 Task: Access the outbound message delivery status.
Action: Mouse moved to (902, 66)
Screenshot: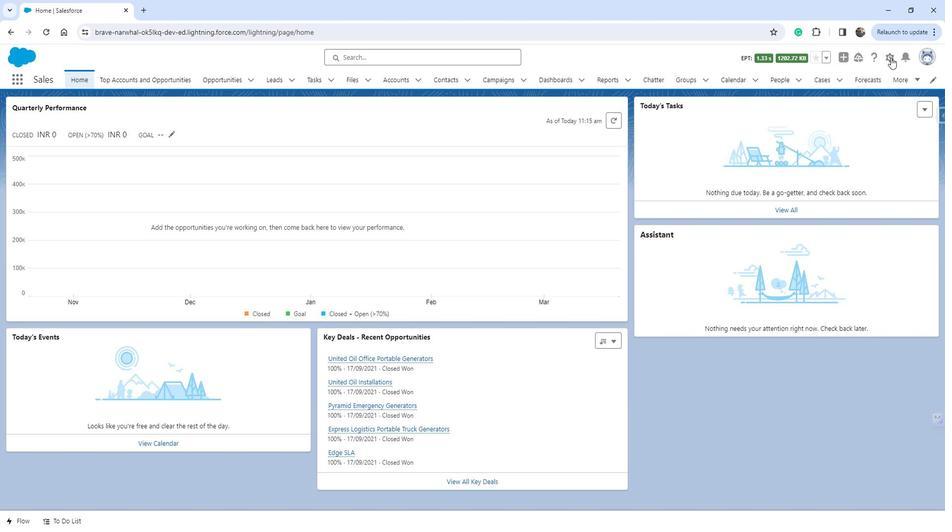 
Action: Mouse pressed left at (902, 66)
Screenshot: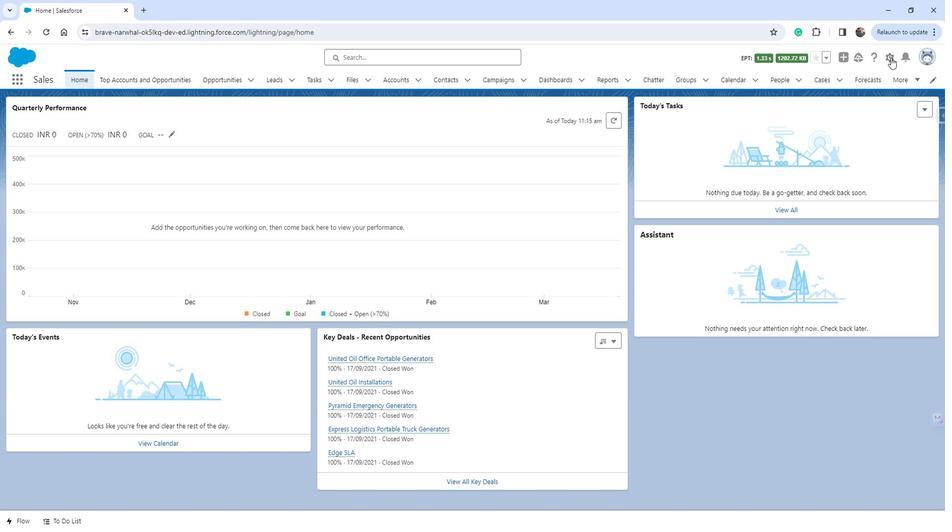 
Action: Mouse moved to (865, 94)
Screenshot: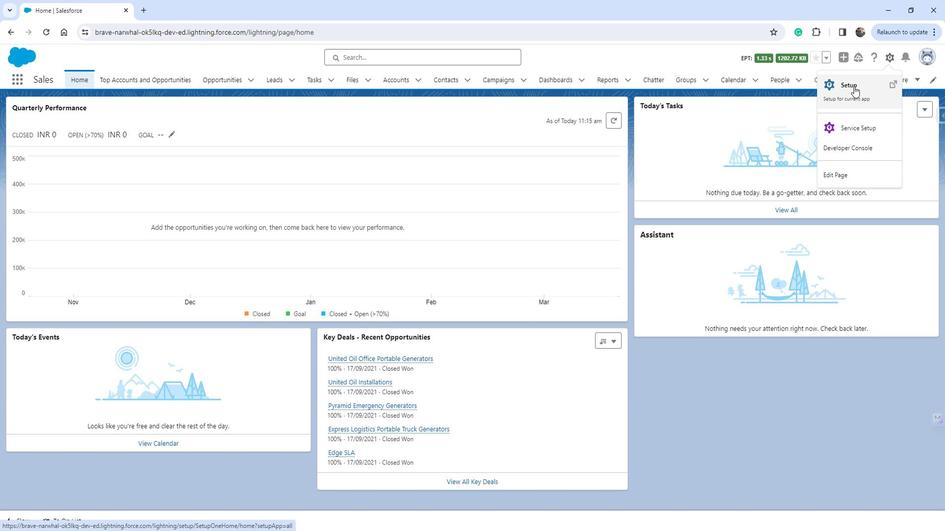 
Action: Mouse pressed left at (865, 94)
Screenshot: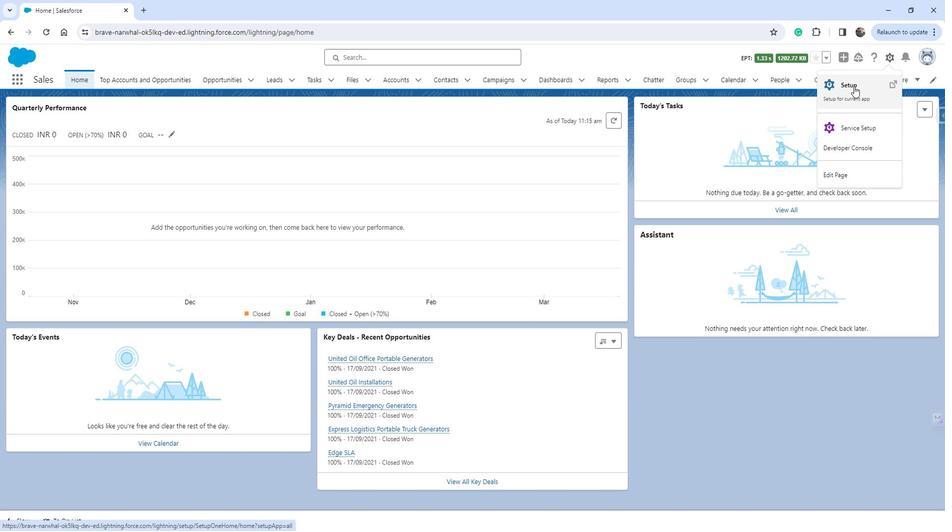 
Action: Mouse moved to (72, 340)
Screenshot: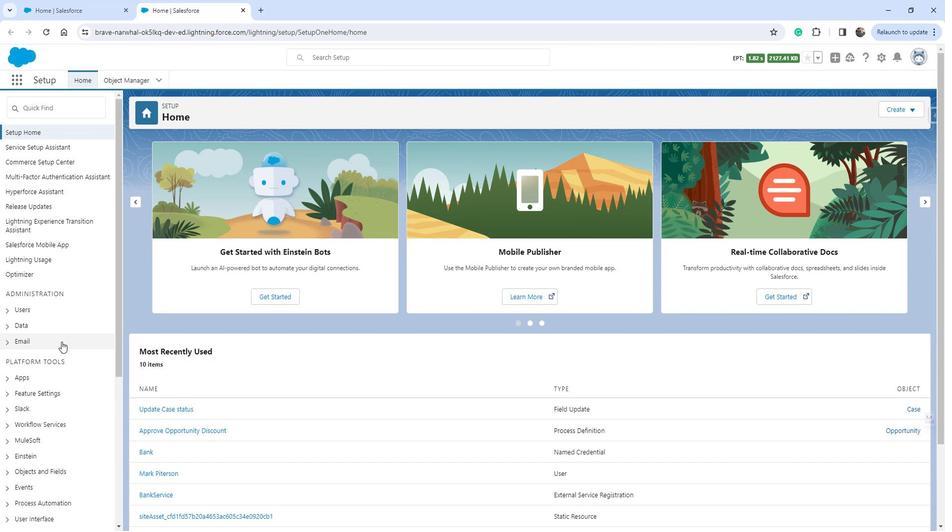 
Action: Mouse scrolled (72, 340) with delta (0, 0)
Screenshot: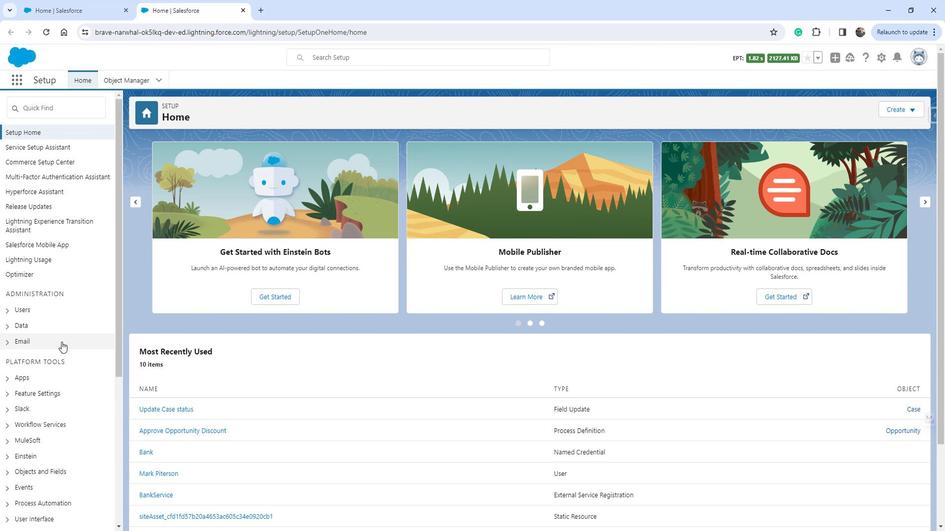 
Action: Mouse scrolled (72, 340) with delta (0, 0)
Screenshot: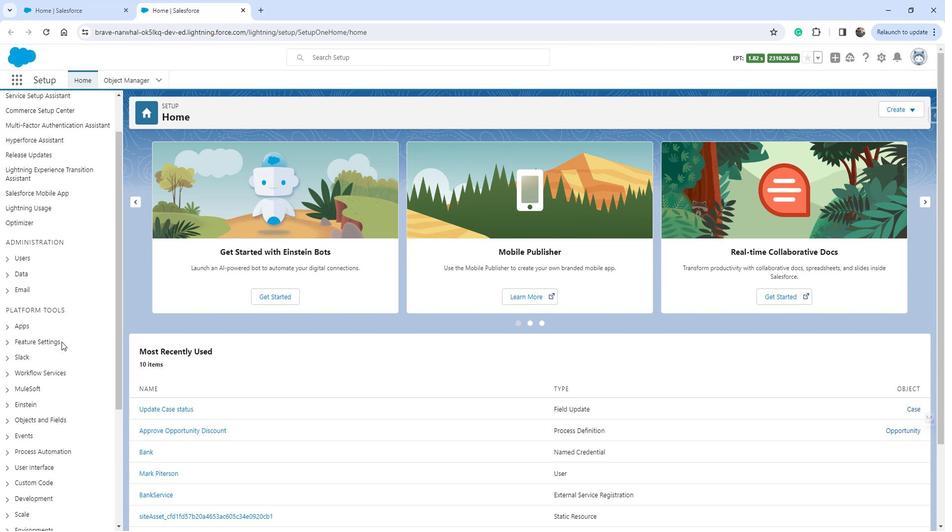 
Action: Mouse scrolled (72, 340) with delta (0, 0)
Screenshot: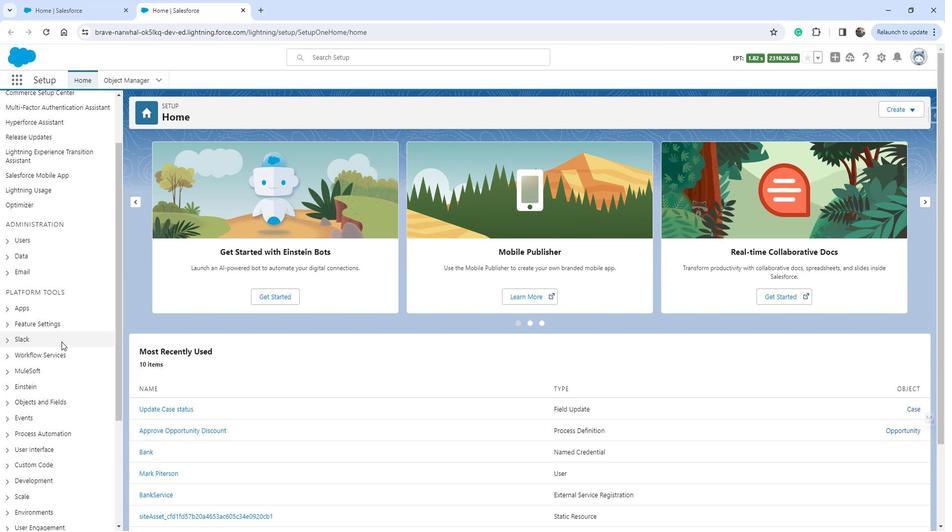 
Action: Mouse moved to (17, 346)
Screenshot: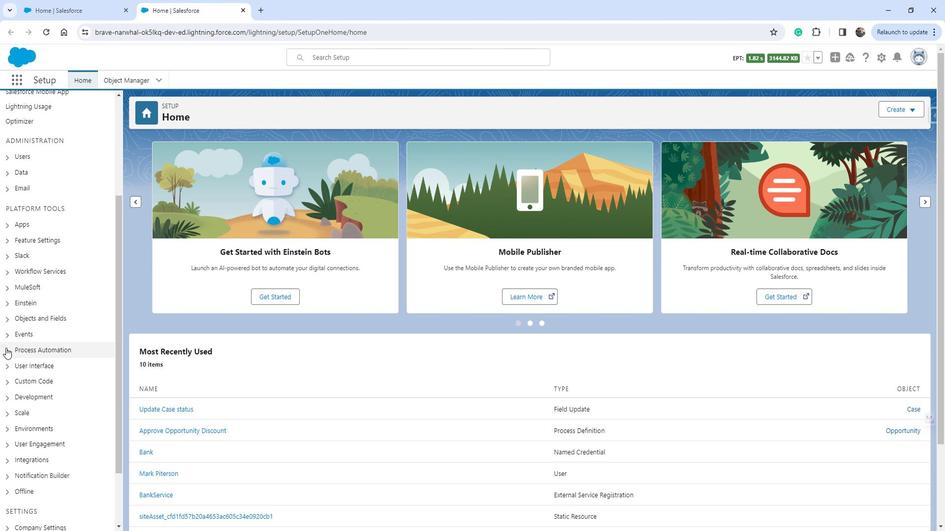 
Action: Mouse pressed left at (17, 346)
Screenshot: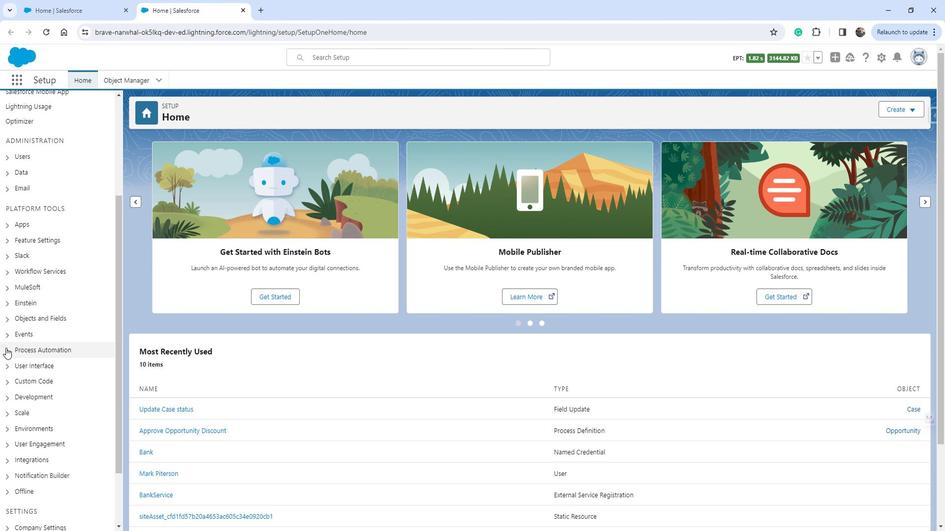 
Action: Mouse moved to (79, 356)
Screenshot: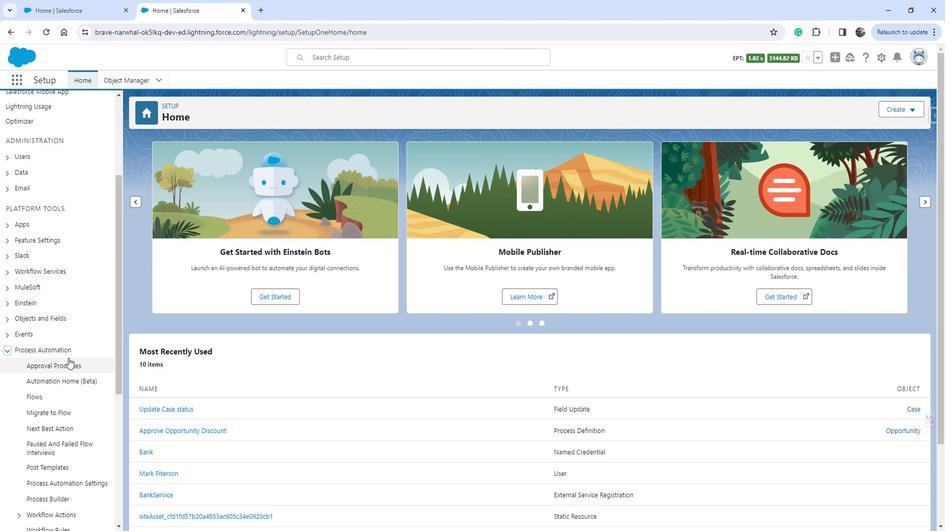 
Action: Mouse scrolled (79, 355) with delta (0, 0)
Screenshot: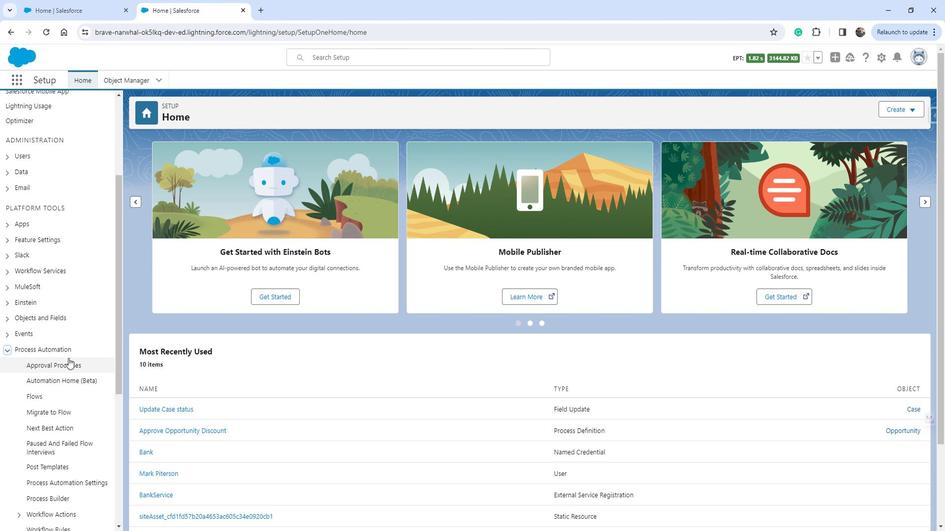 
Action: Mouse scrolled (79, 355) with delta (0, 0)
Screenshot: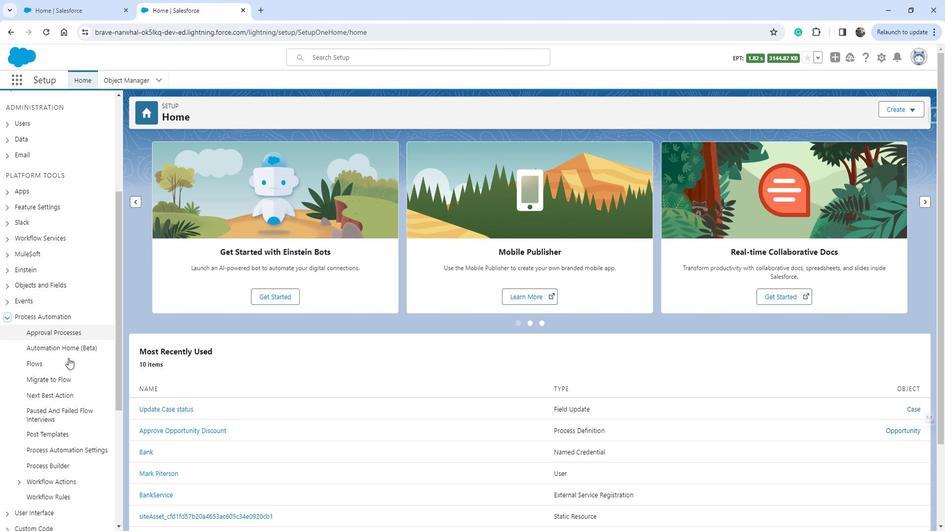 
Action: Mouse moved to (80, 356)
Screenshot: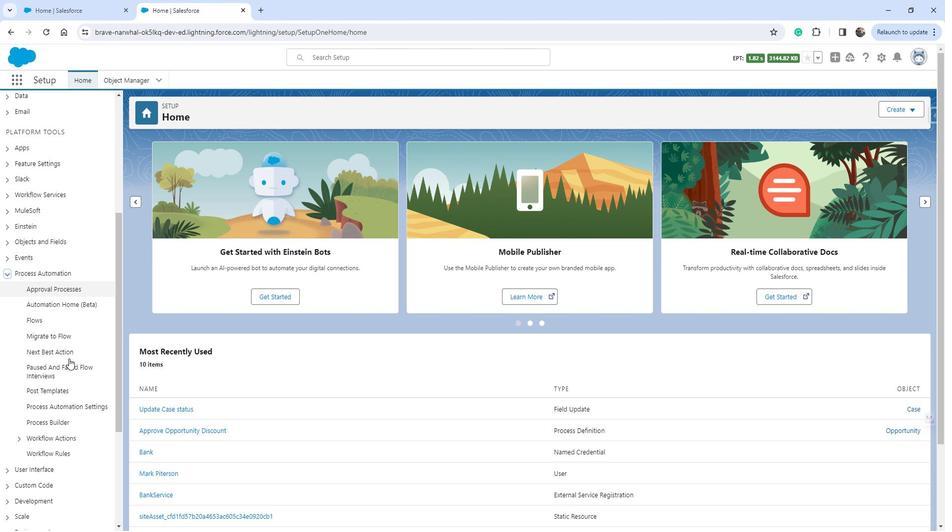 
Action: Mouse scrolled (80, 356) with delta (0, 0)
Screenshot: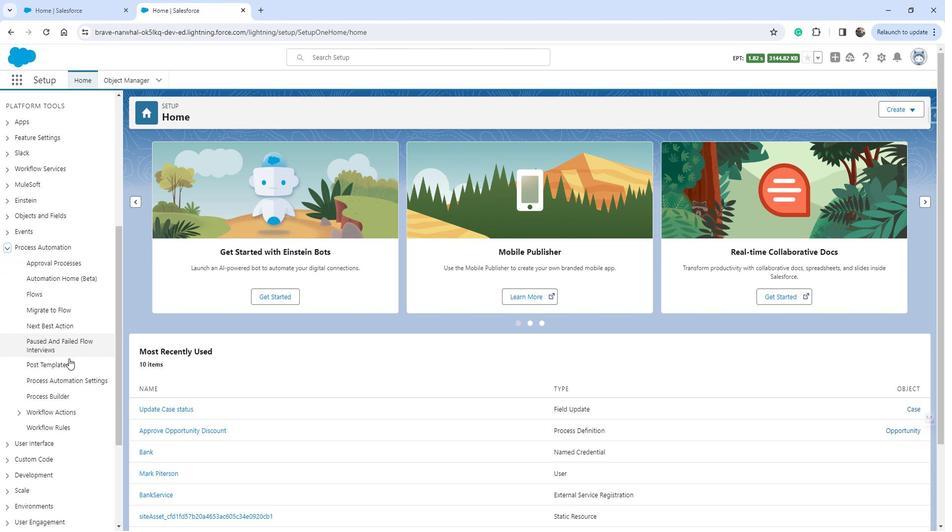 
Action: Mouse moved to (79, 357)
Screenshot: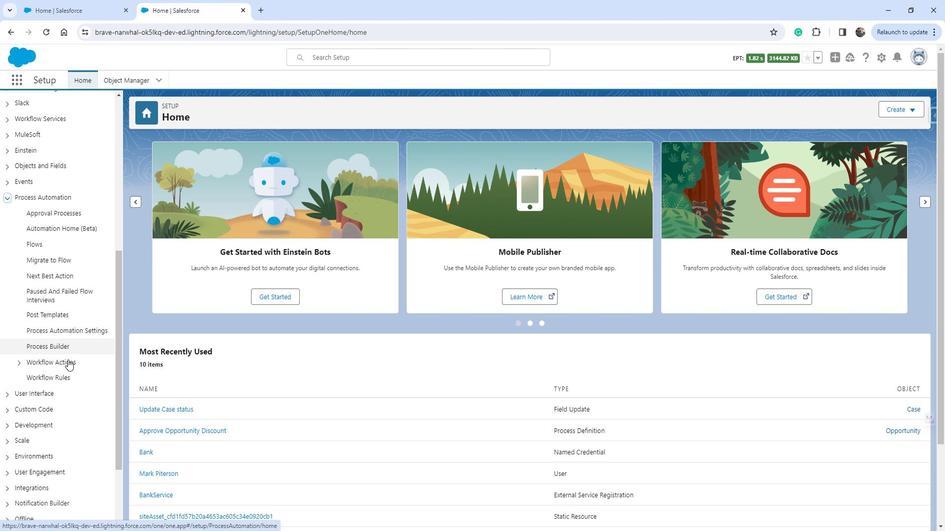 
Action: Mouse scrolled (79, 357) with delta (0, 0)
Screenshot: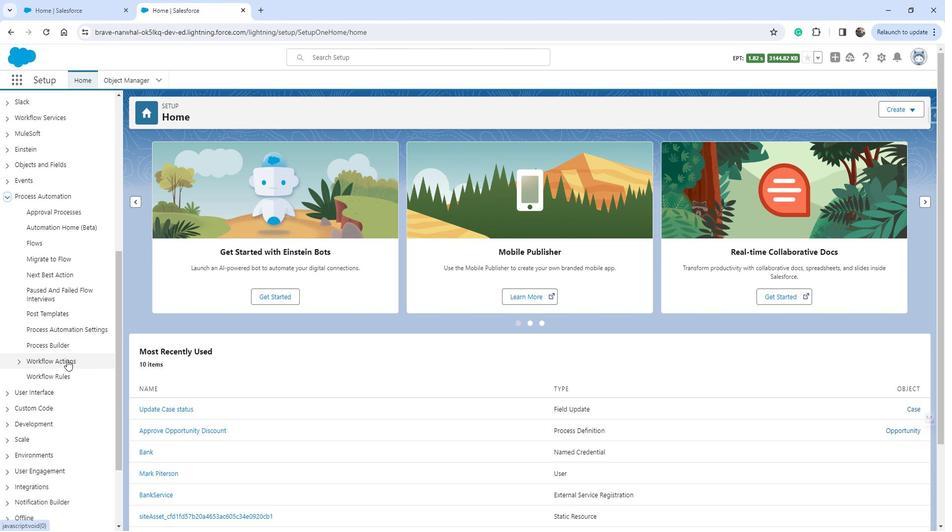 
Action: Mouse moved to (32, 308)
Screenshot: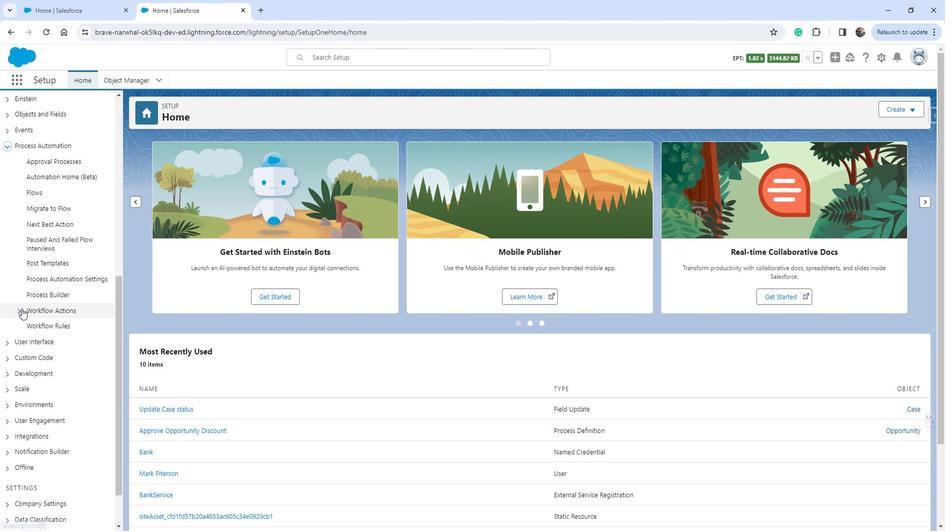 
Action: Mouse pressed left at (32, 308)
Screenshot: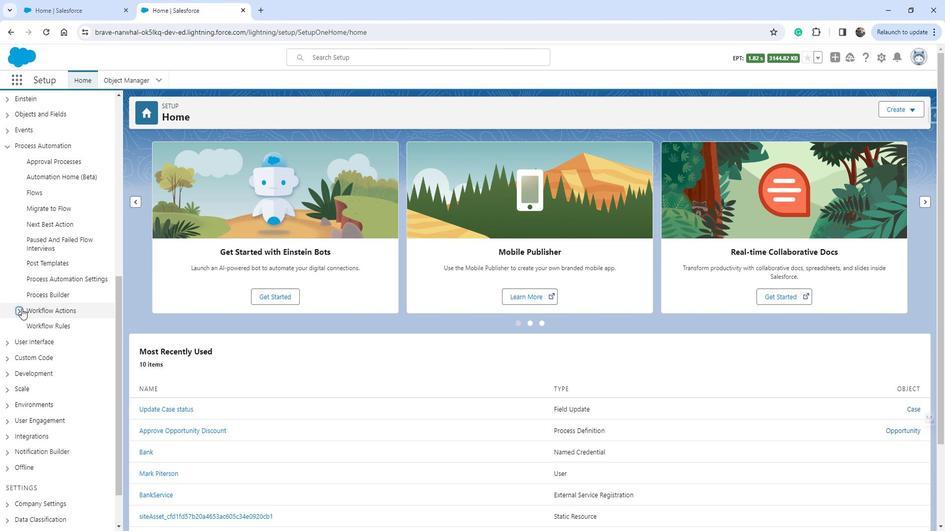 
Action: Mouse moved to (75, 370)
Screenshot: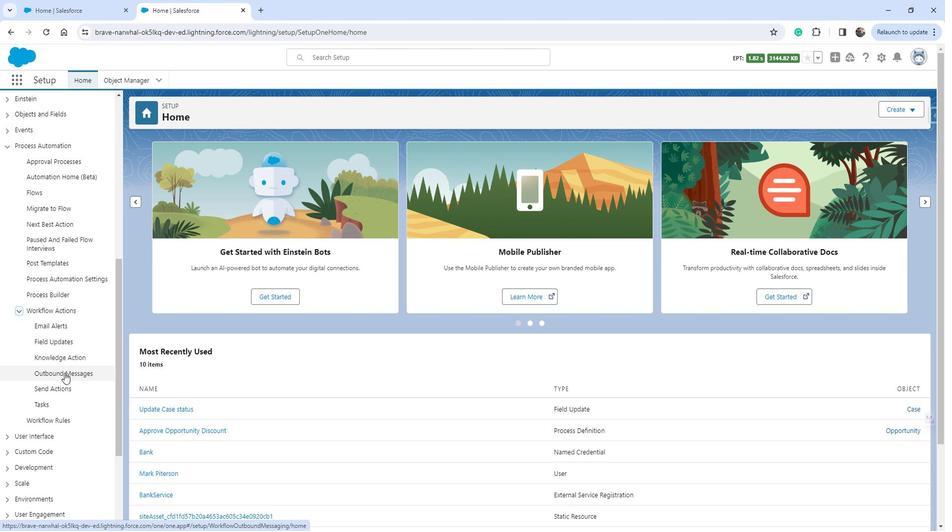 
Action: Mouse pressed left at (75, 370)
Screenshot: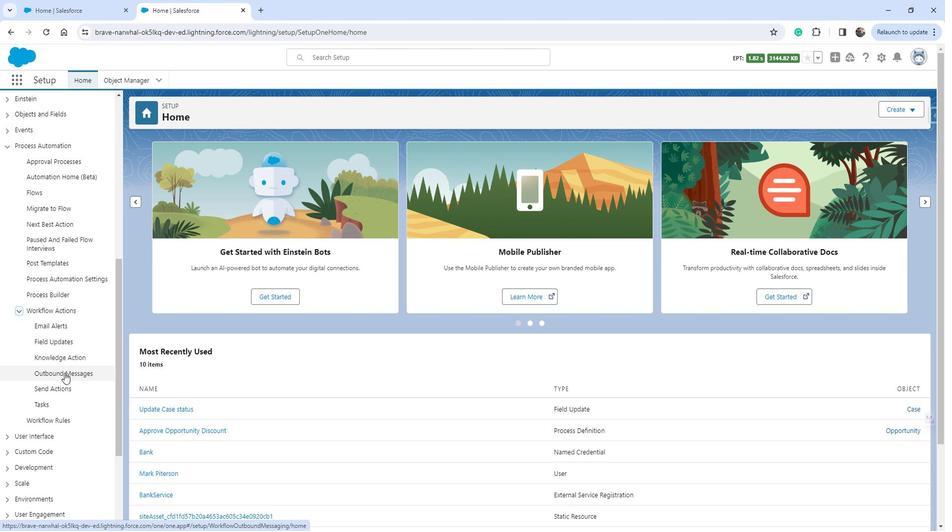 
Action: Mouse moved to (509, 214)
Screenshot: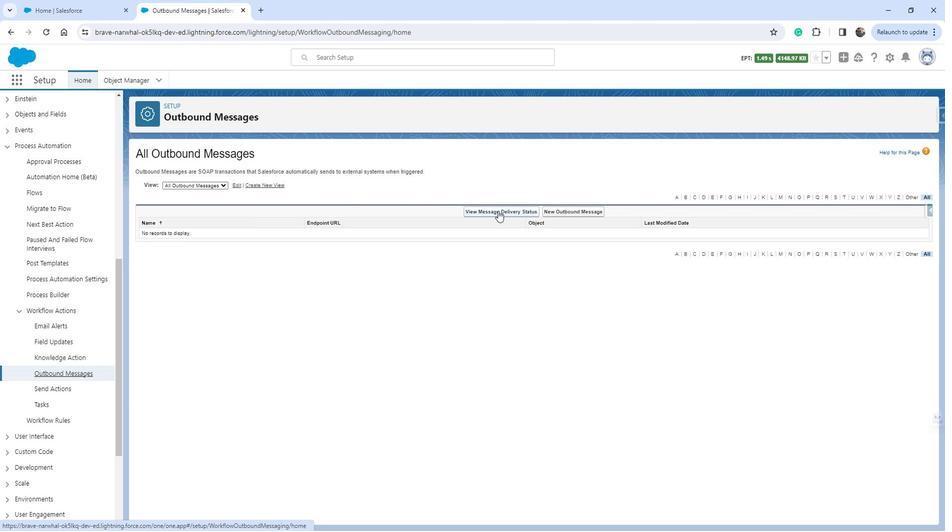 
Action: Mouse pressed left at (509, 214)
Screenshot: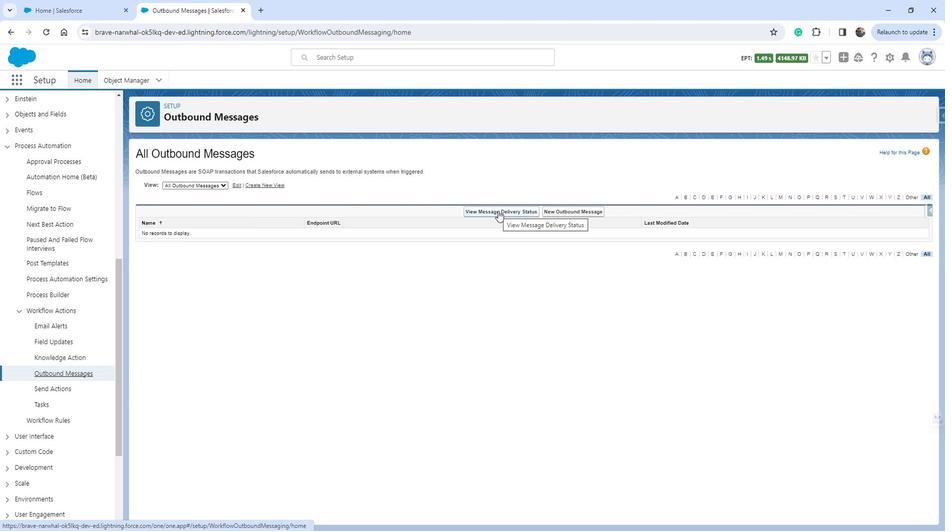 
Action: Mouse moved to (452, 333)
Screenshot: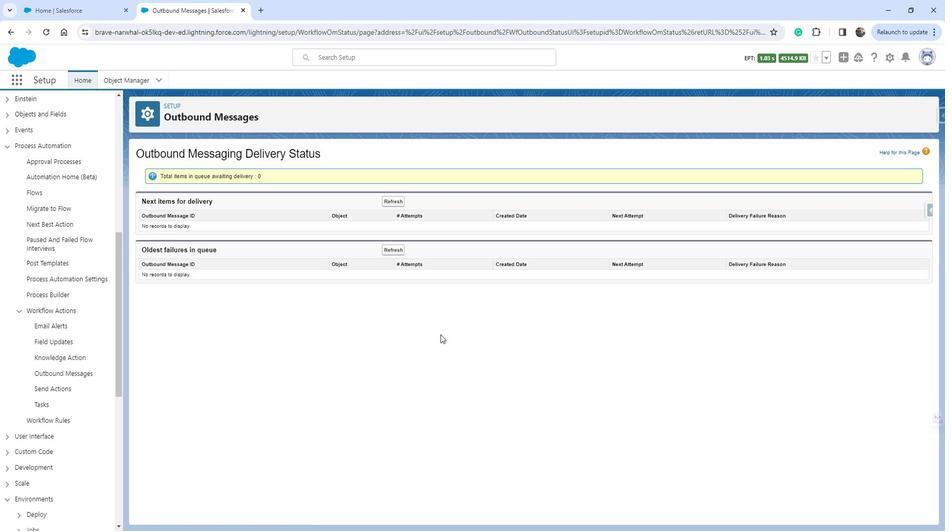 
Action: Mouse pressed left at (452, 333)
Screenshot: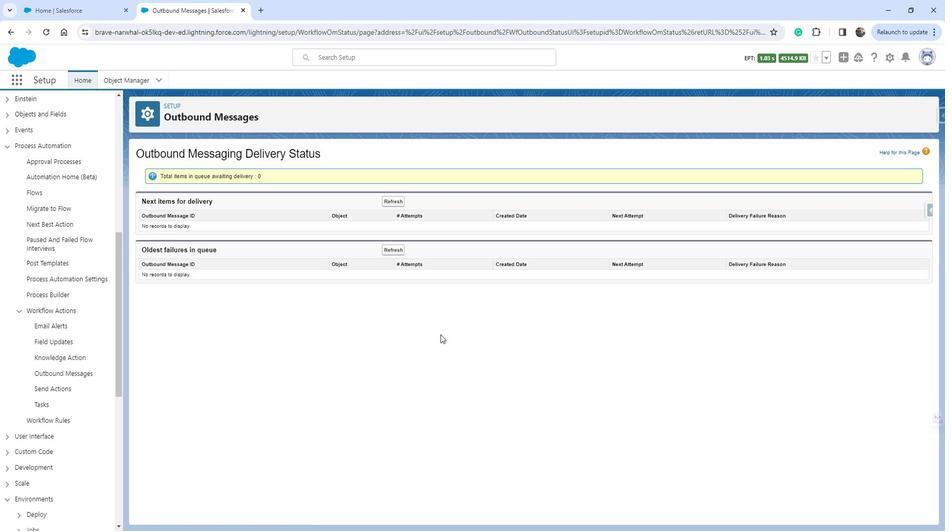 
